 Task: Change the loan type to 15-year fixed.
Action: Mouse moved to (1030, 217)
Screenshot: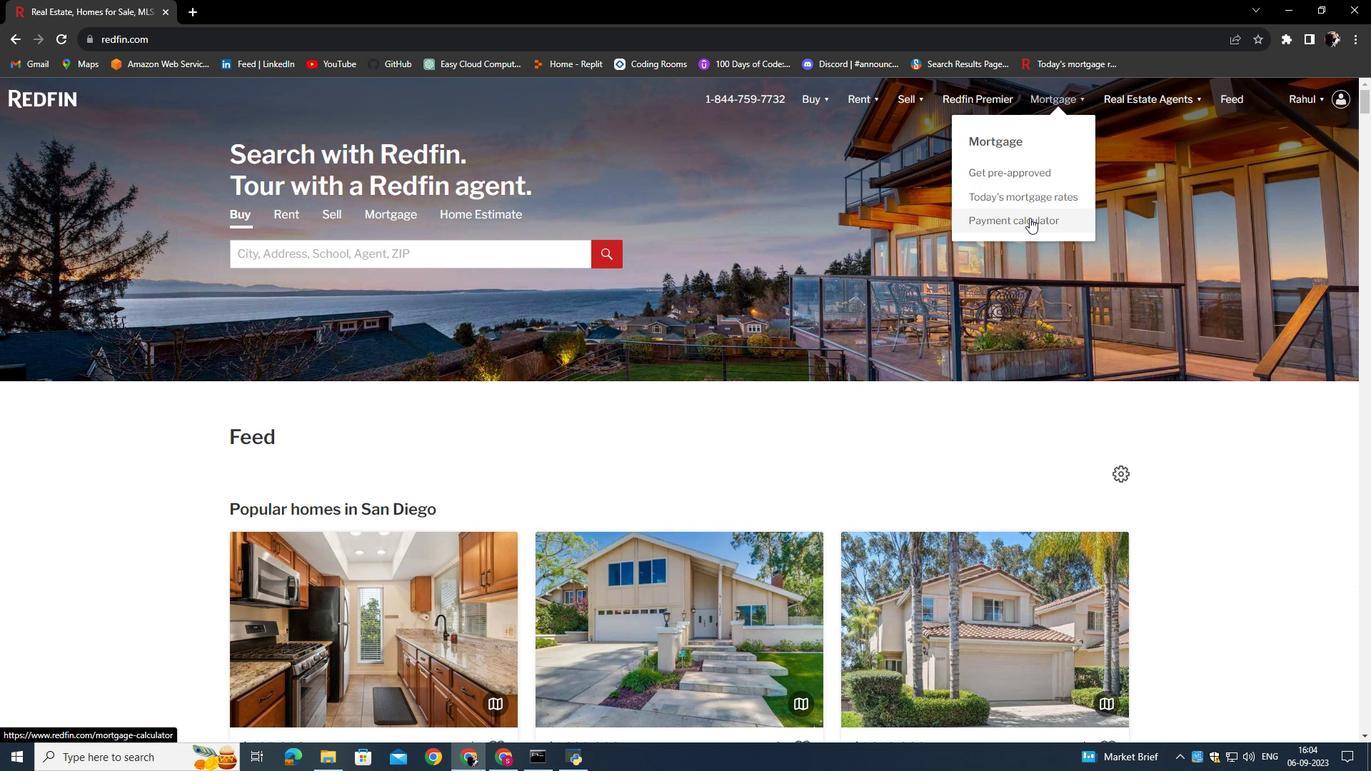 
Action: Mouse pressed left at (1030, 217)
Screenshot: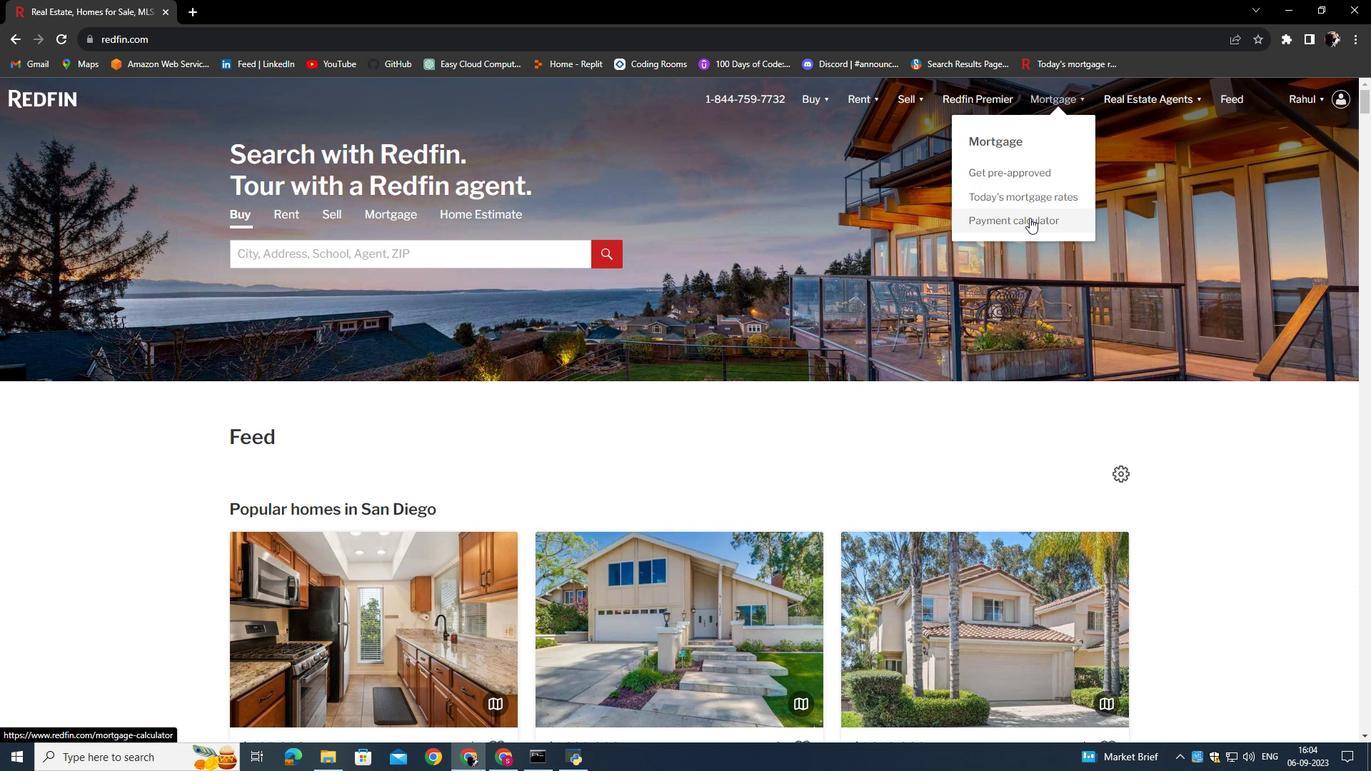 
Action: Mouse moved to (507, 400)
Screenshot: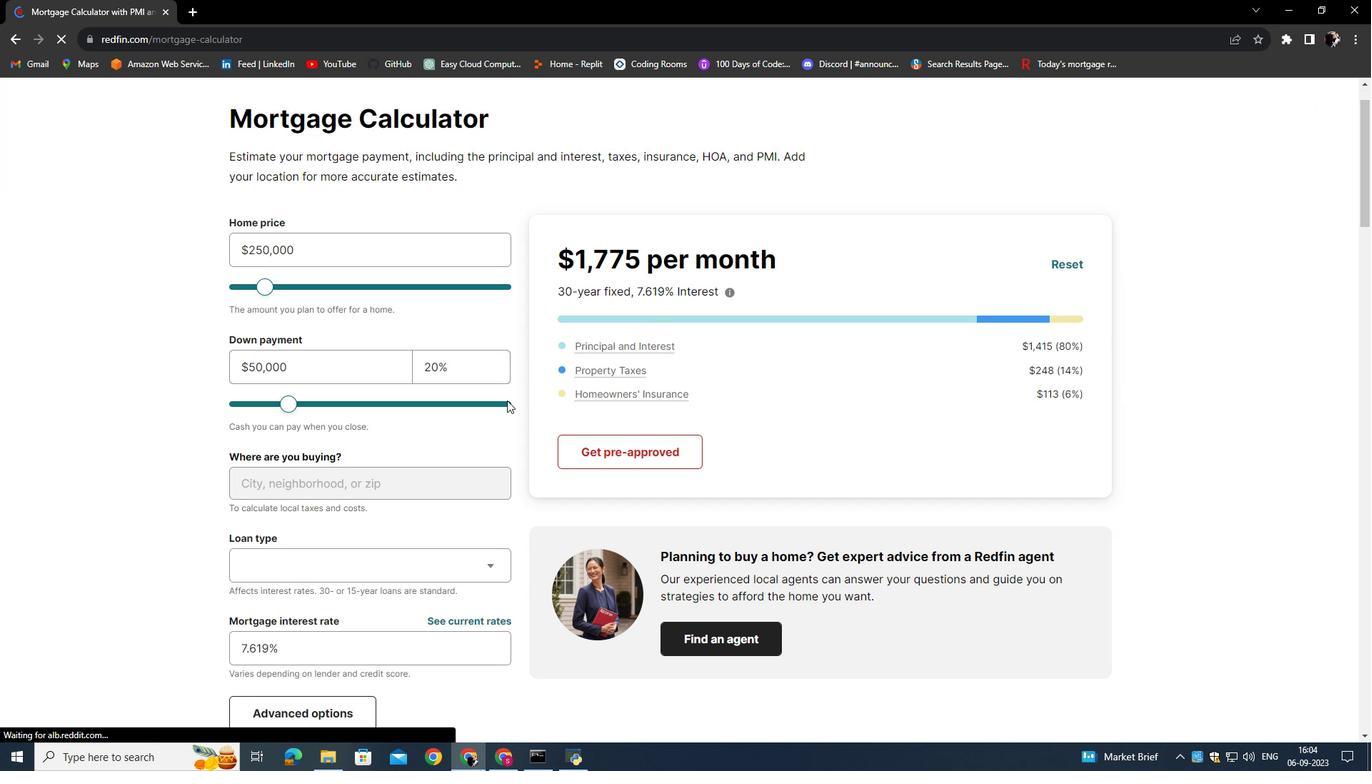 
Action: Mouse scrolled (507, 400) with delta (0, 0)
Screenshot: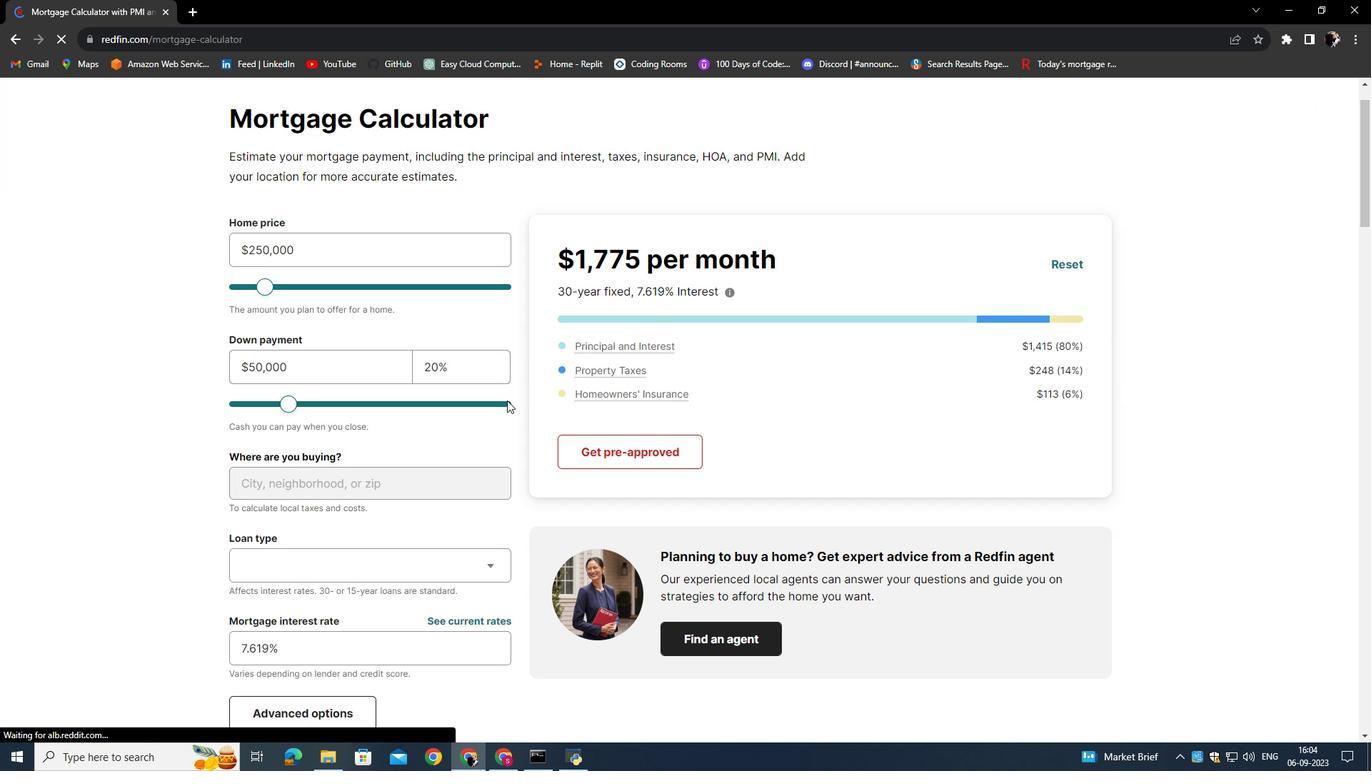 
Action: Mouse scrolled (507, 400) with delta (0, 0)
Screenshot: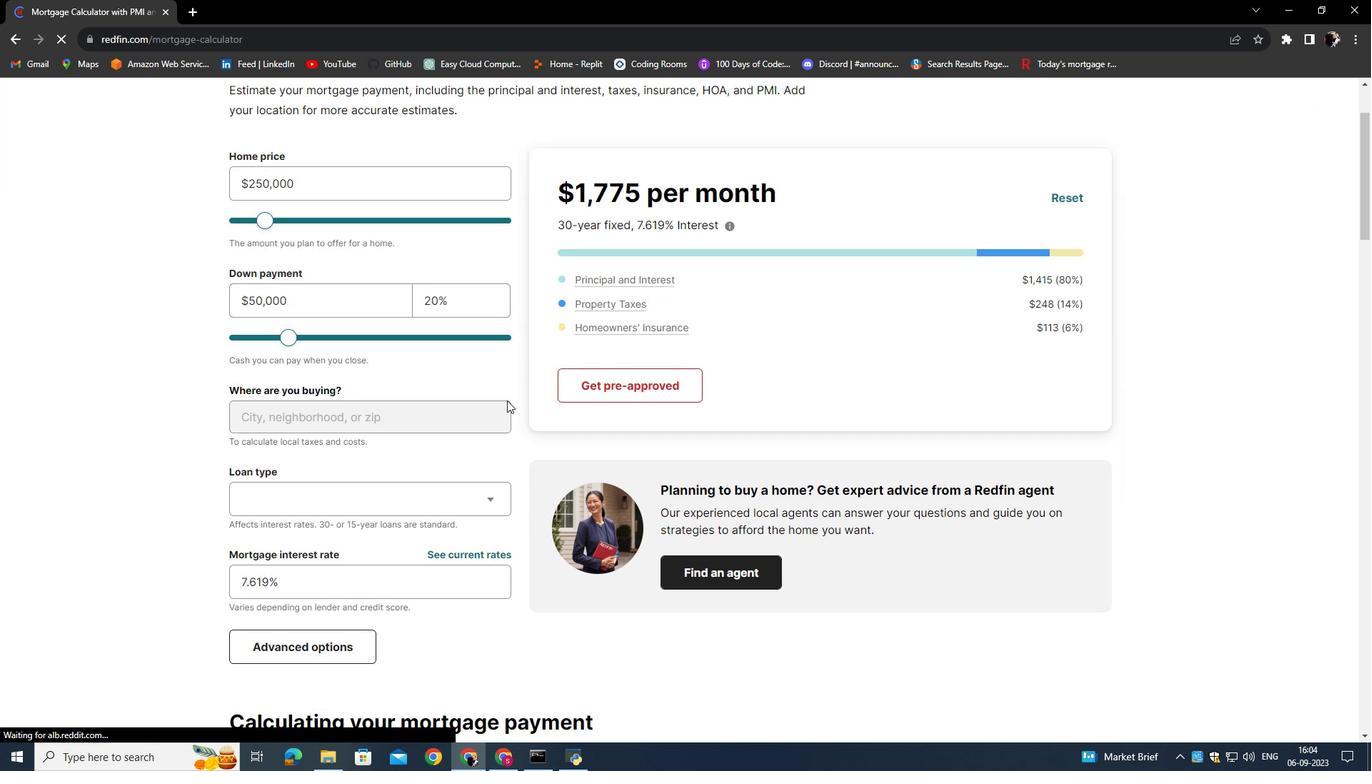 
Action: Mouse scrolled (507, 400) with delta (0, 0)
Screenshot: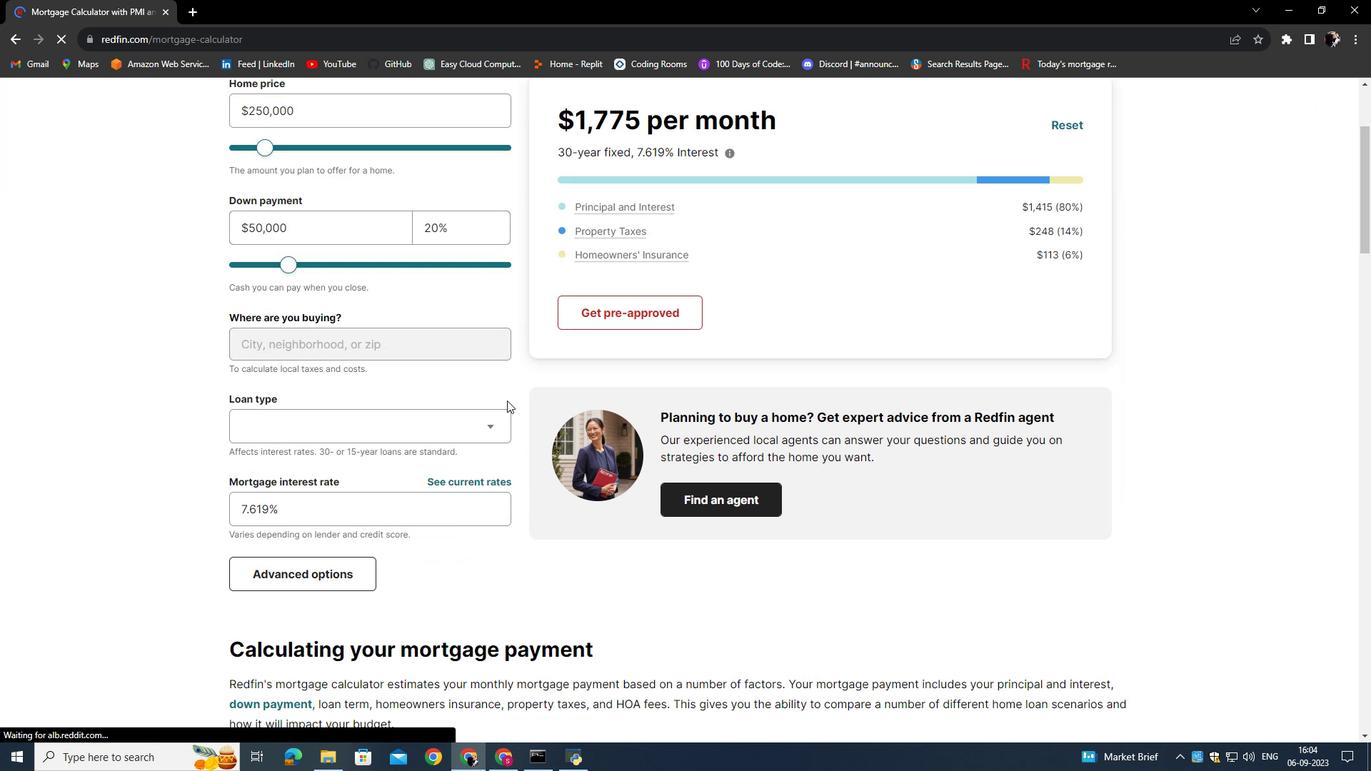 
Action: Mouse scrolled (507, 400) with delta (0, 0)
Screenshot: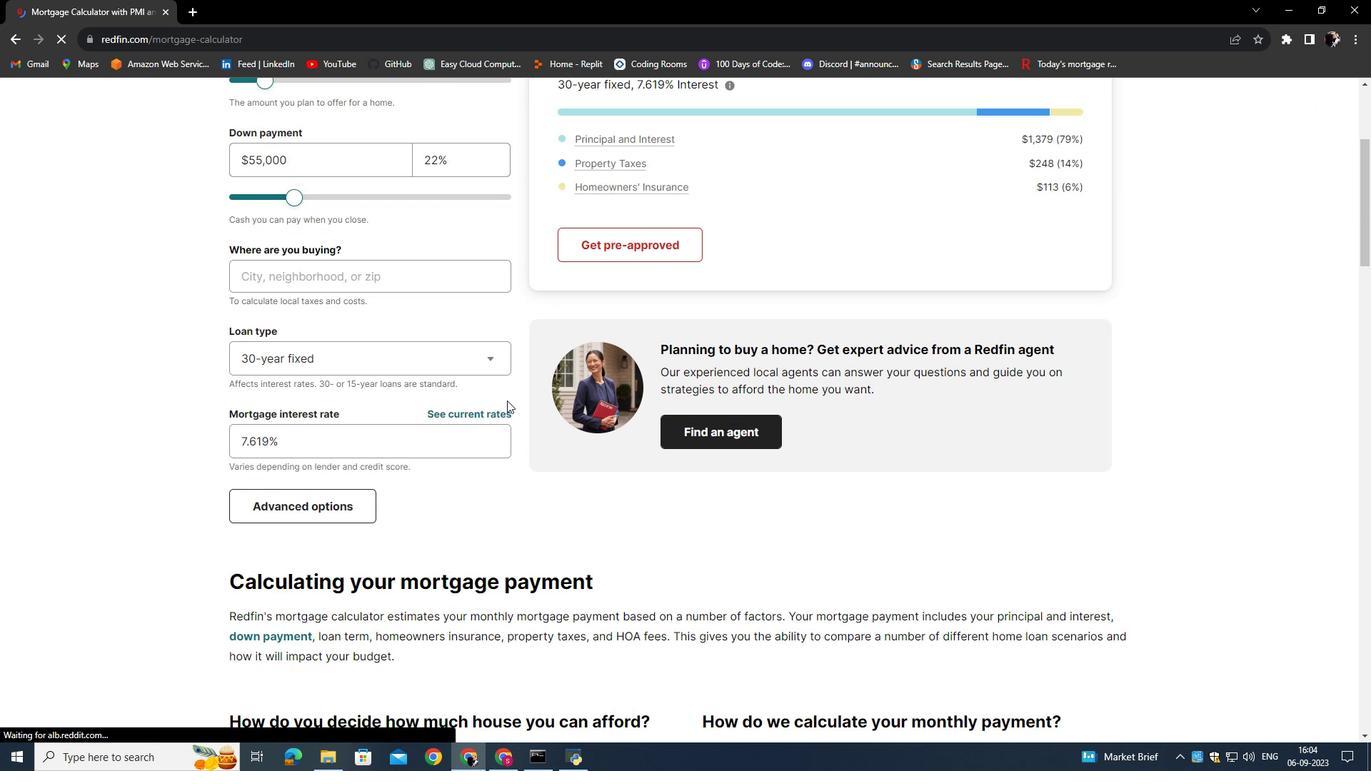 
Action: Mouse moved to (372, 343)
Screenshot: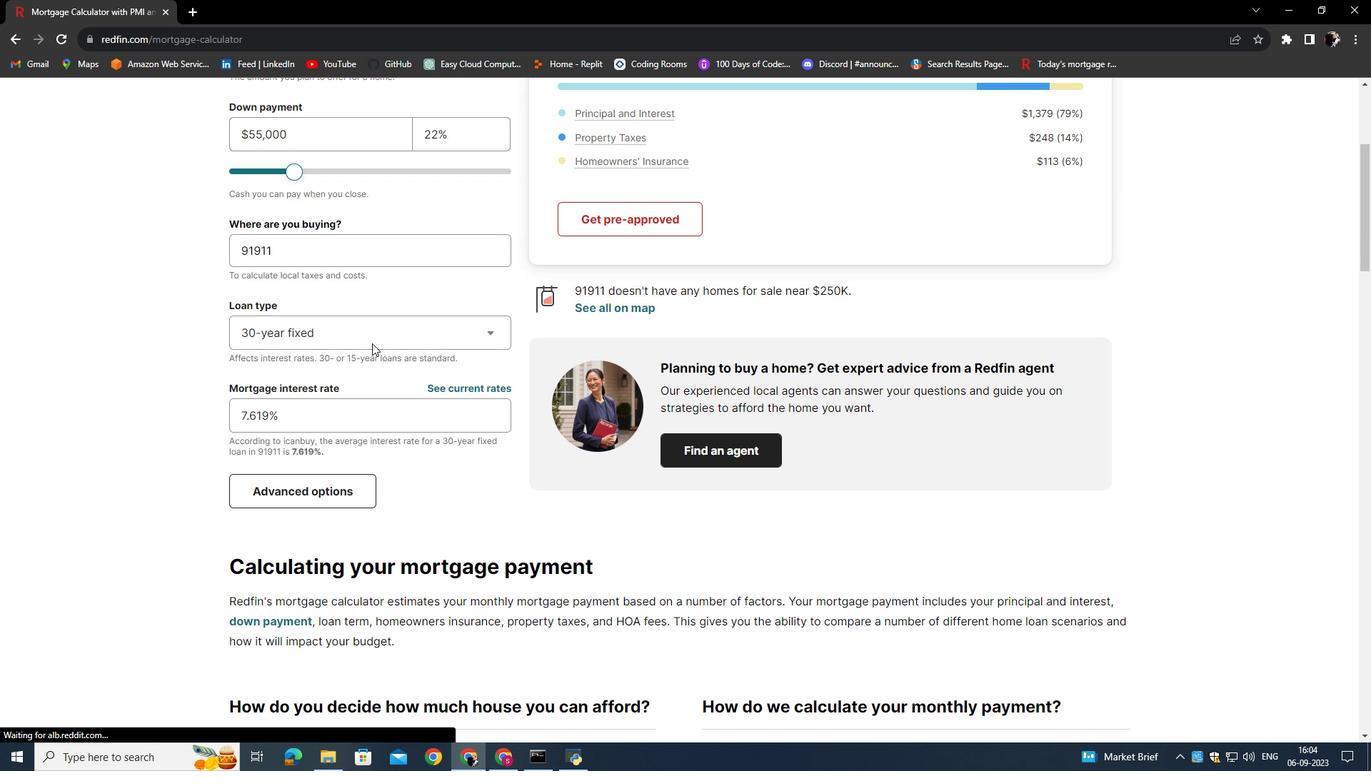 
Action: Mouse pressed left at (372, 343)
Screenshot: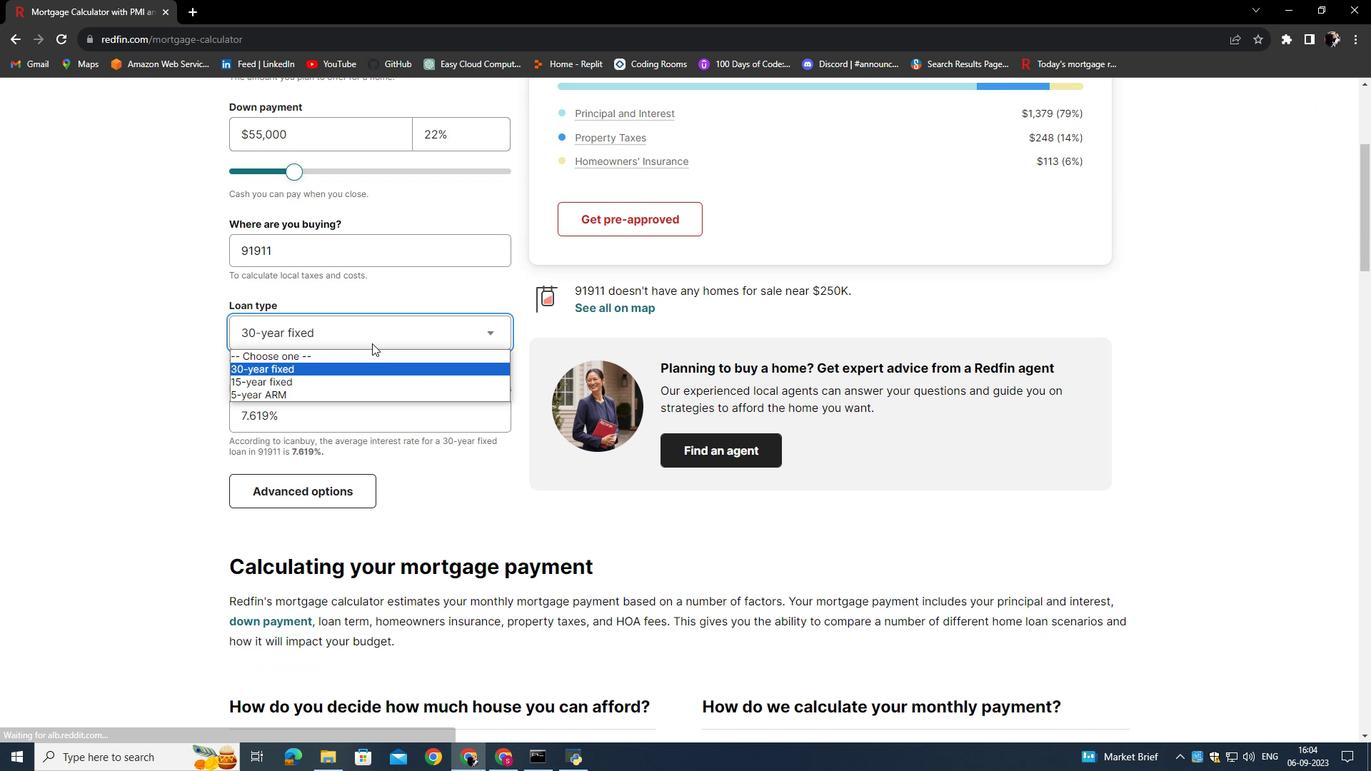 
Action: Mouse moved to (347, 380)
Screenshot: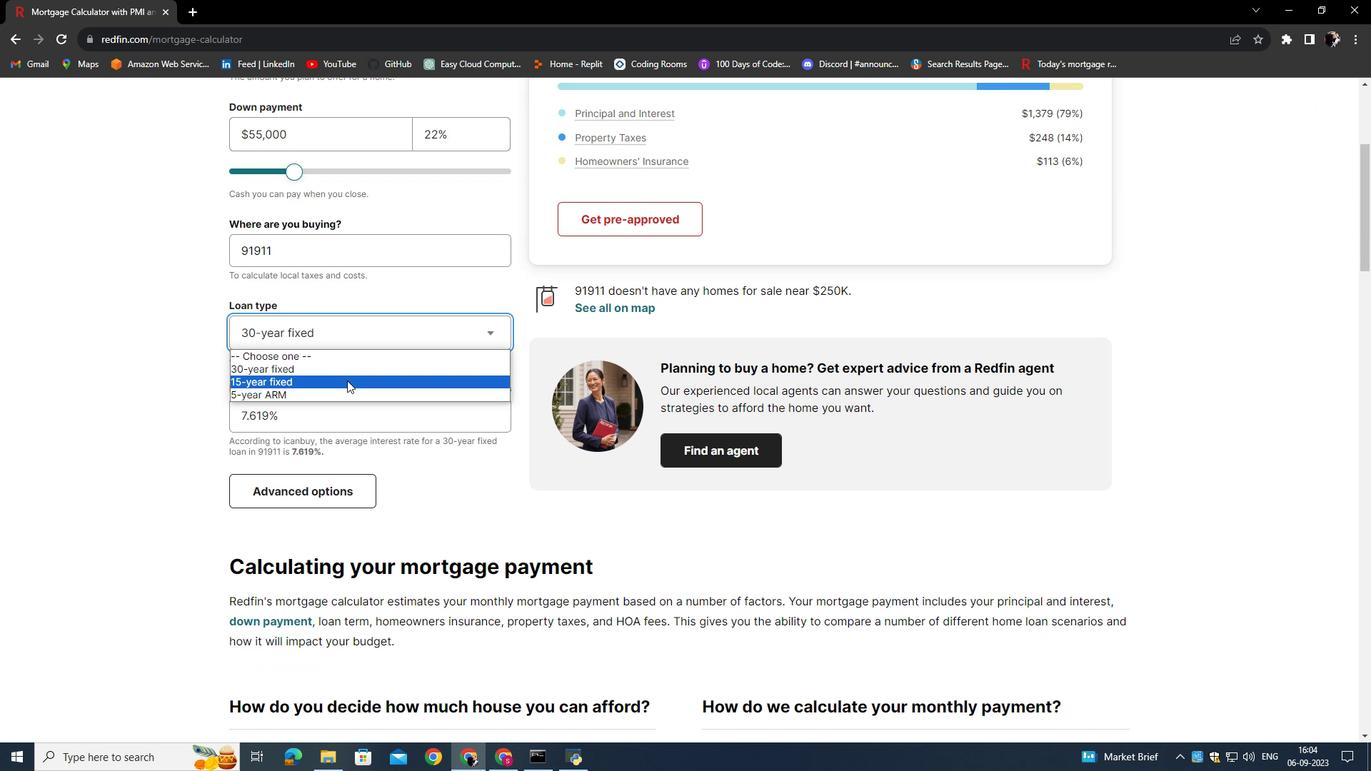 
Action: Mouse pressed left at (347, 380)
Screenshot: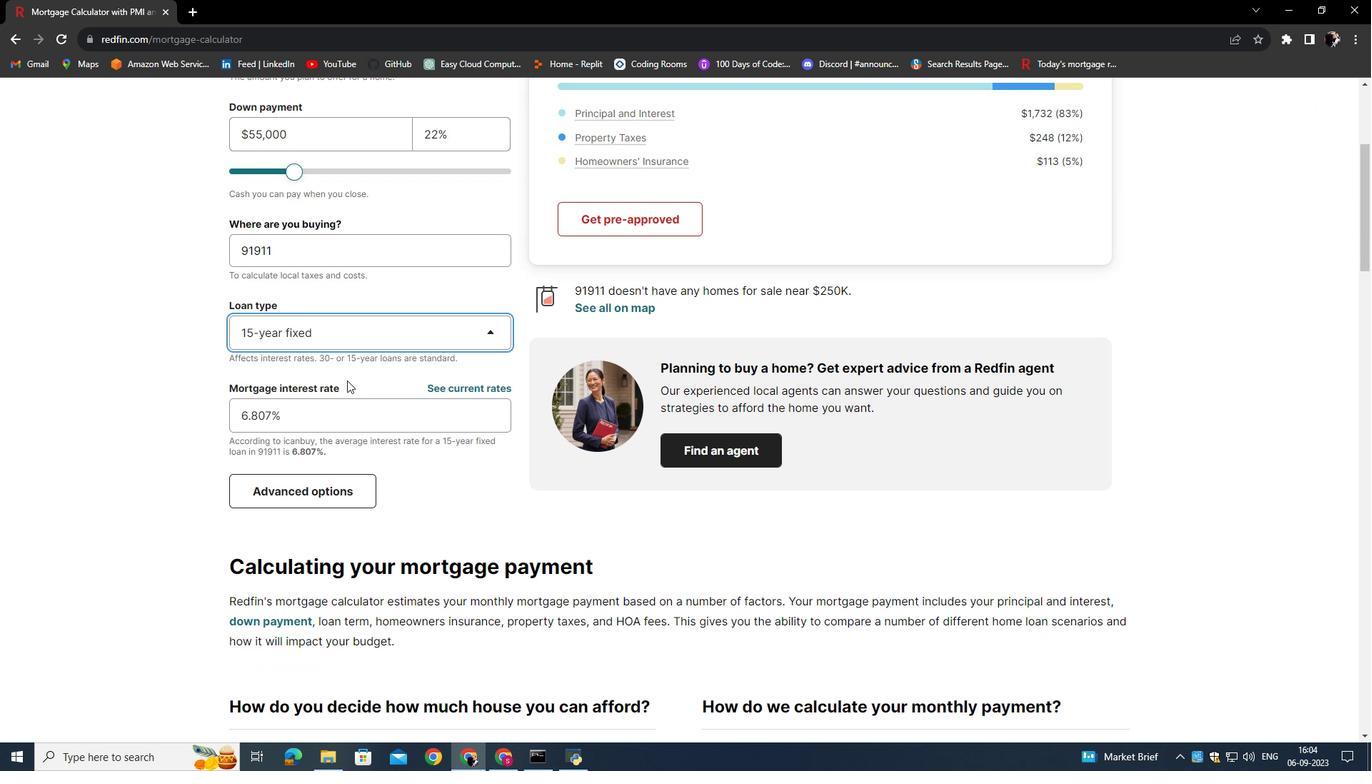
Action: Mouse moved to (468, 508)
Screenshot: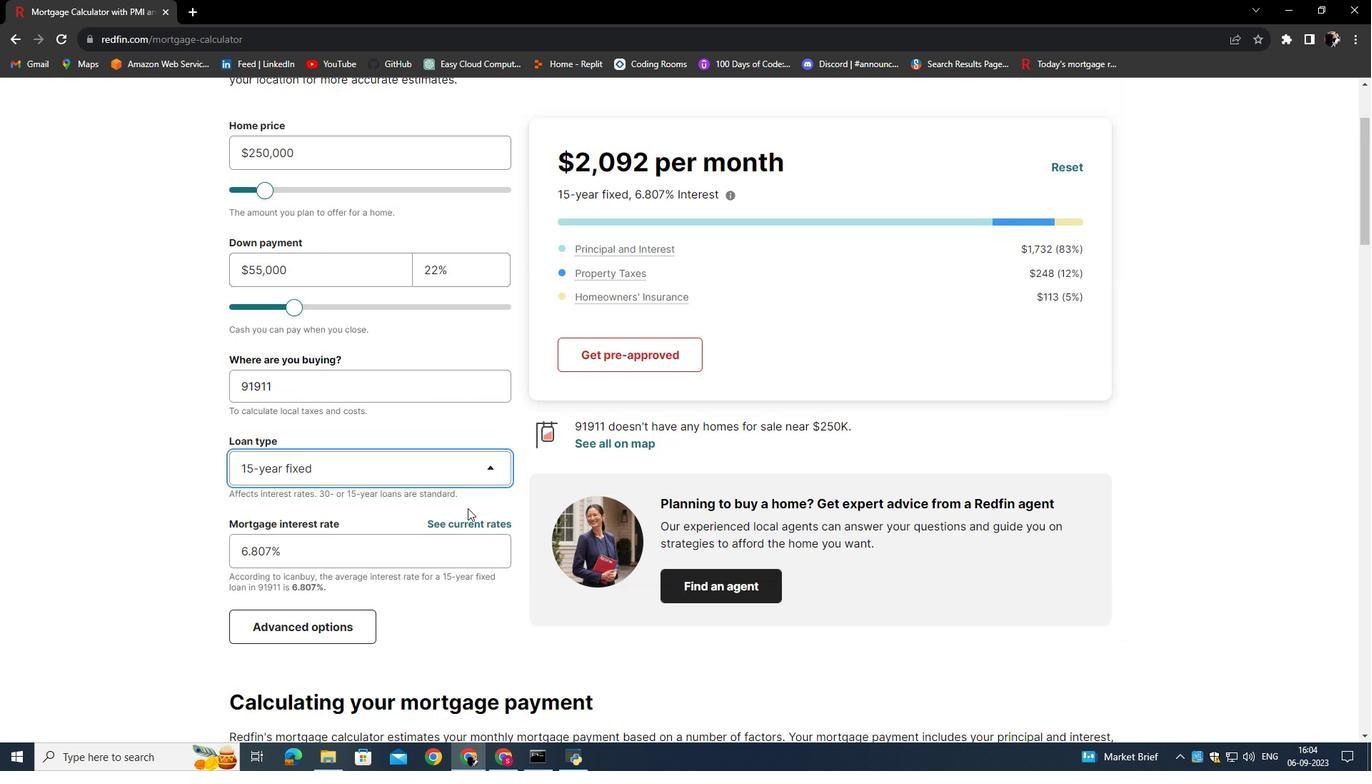 
Action: Mouse scrolled (468, 509) with delta (0, 0)
Screenshot: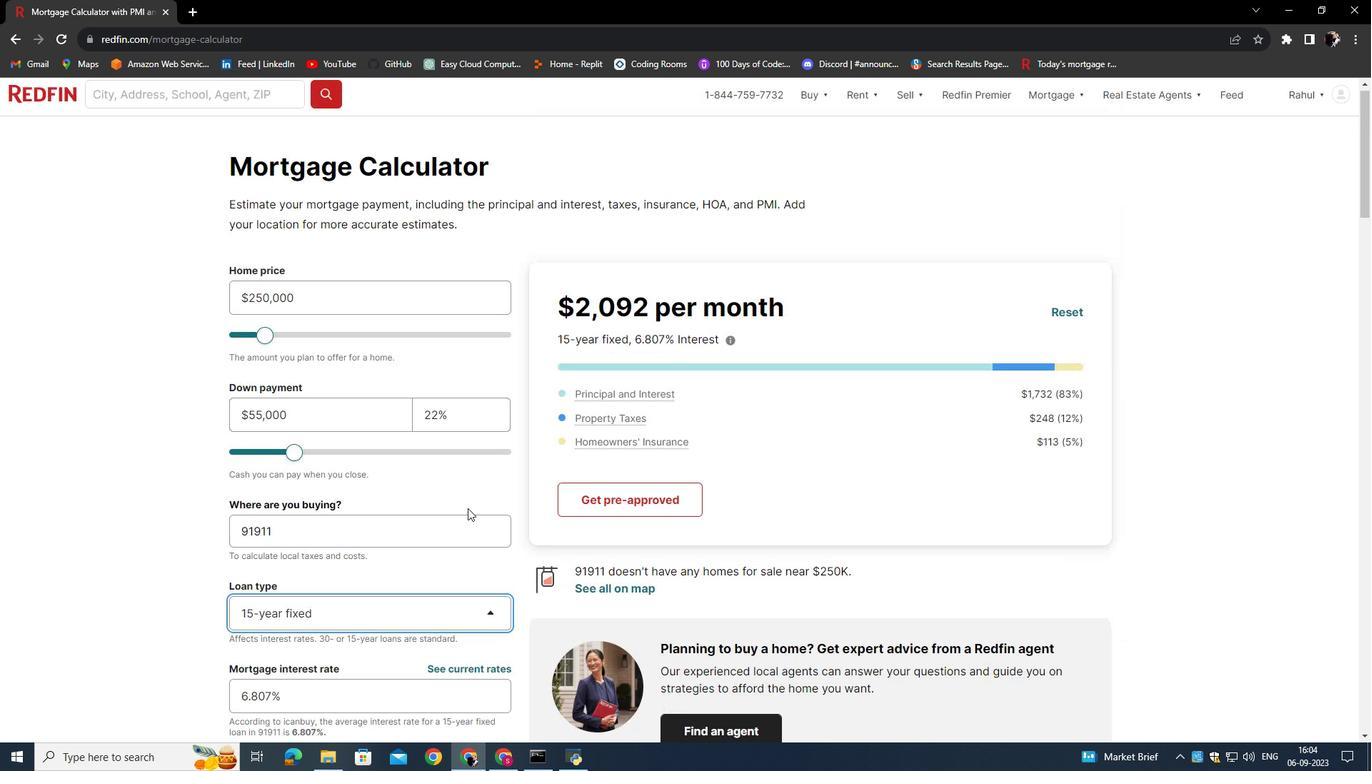 
Action: Mouse scrolled (468, 509) with delta (0, 0)
Screenshot: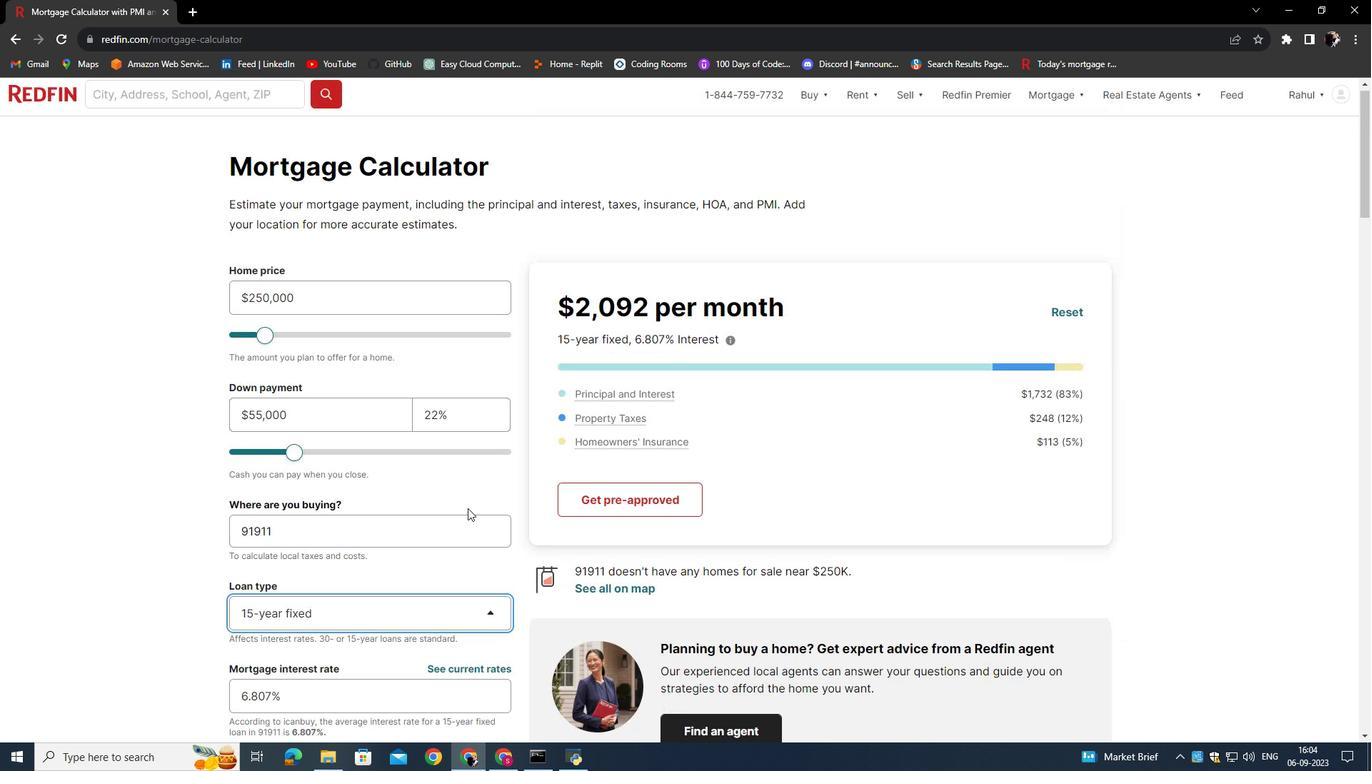
Action: Mouse scrolled (468, 509) with delta (0, 0)
Screenshot: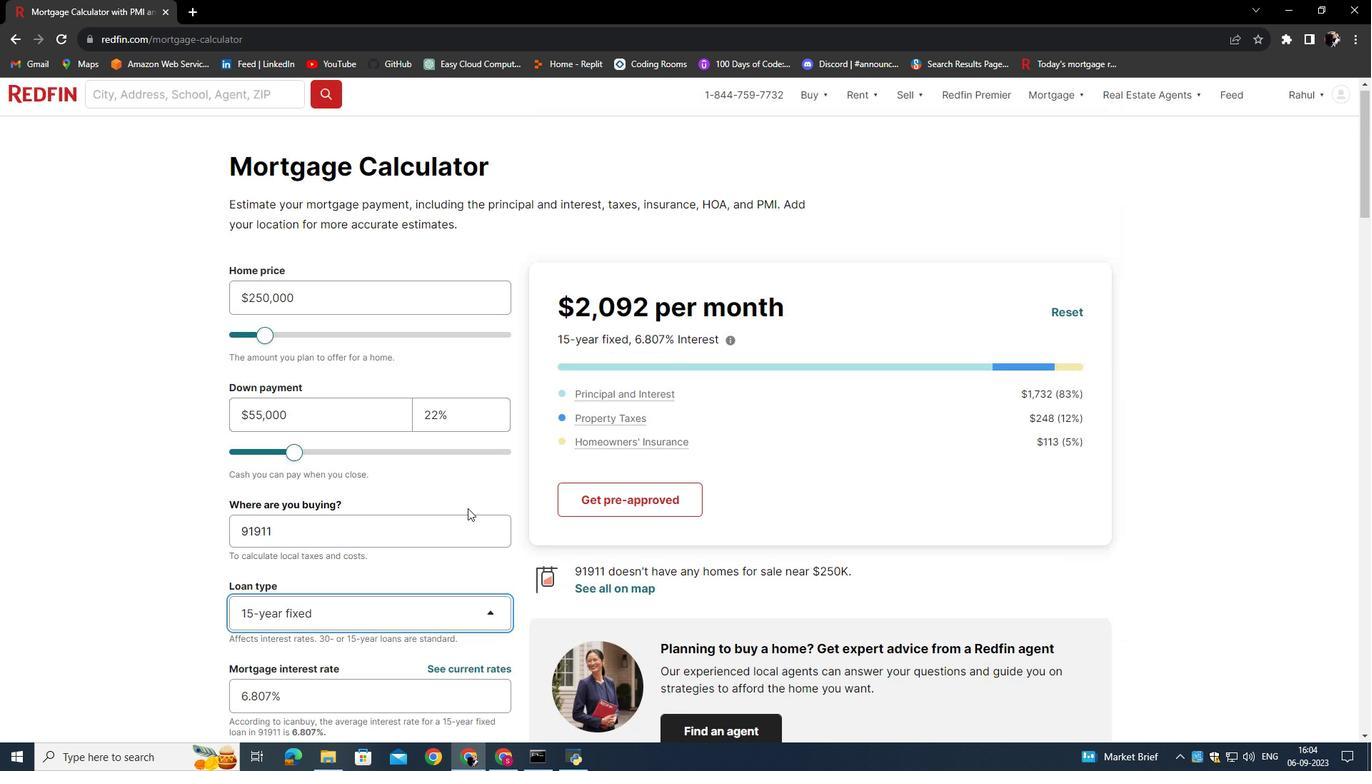 
Action: Mouse scrolled (468, 509) with delta (0, 0)
Screenshot: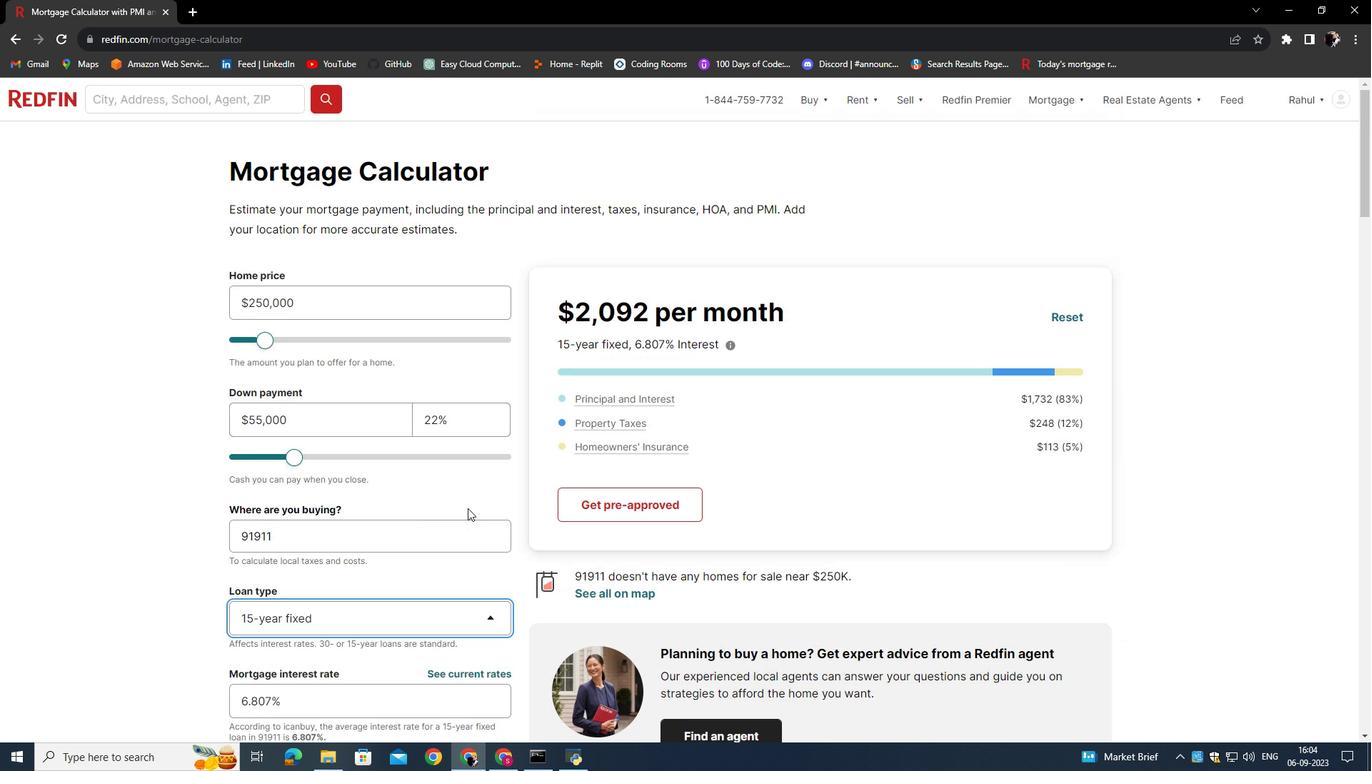 
Action: Mouse scrolled (468, 509) with delta (0, 0)
Screenshot: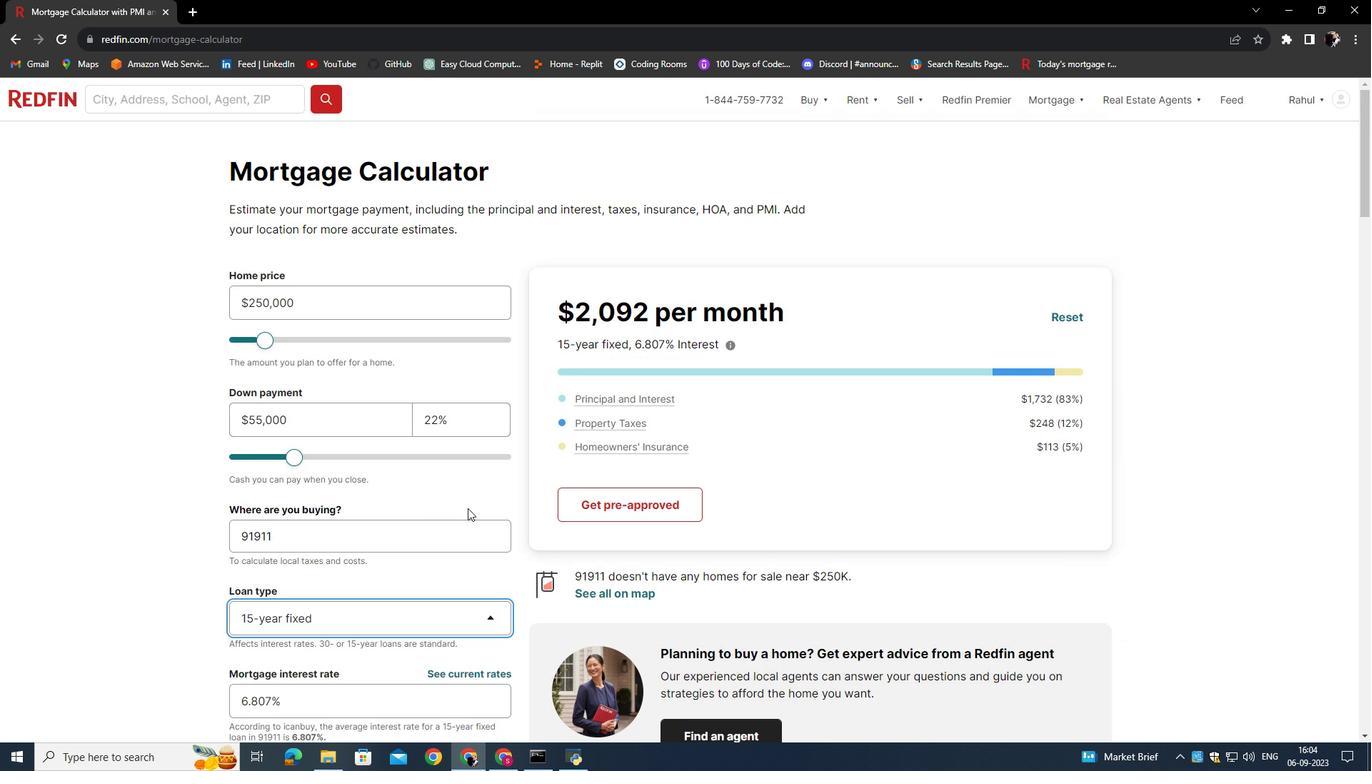 
Action: Mouse scrolled (468, 509) with delta (0, 0)
Screenshot: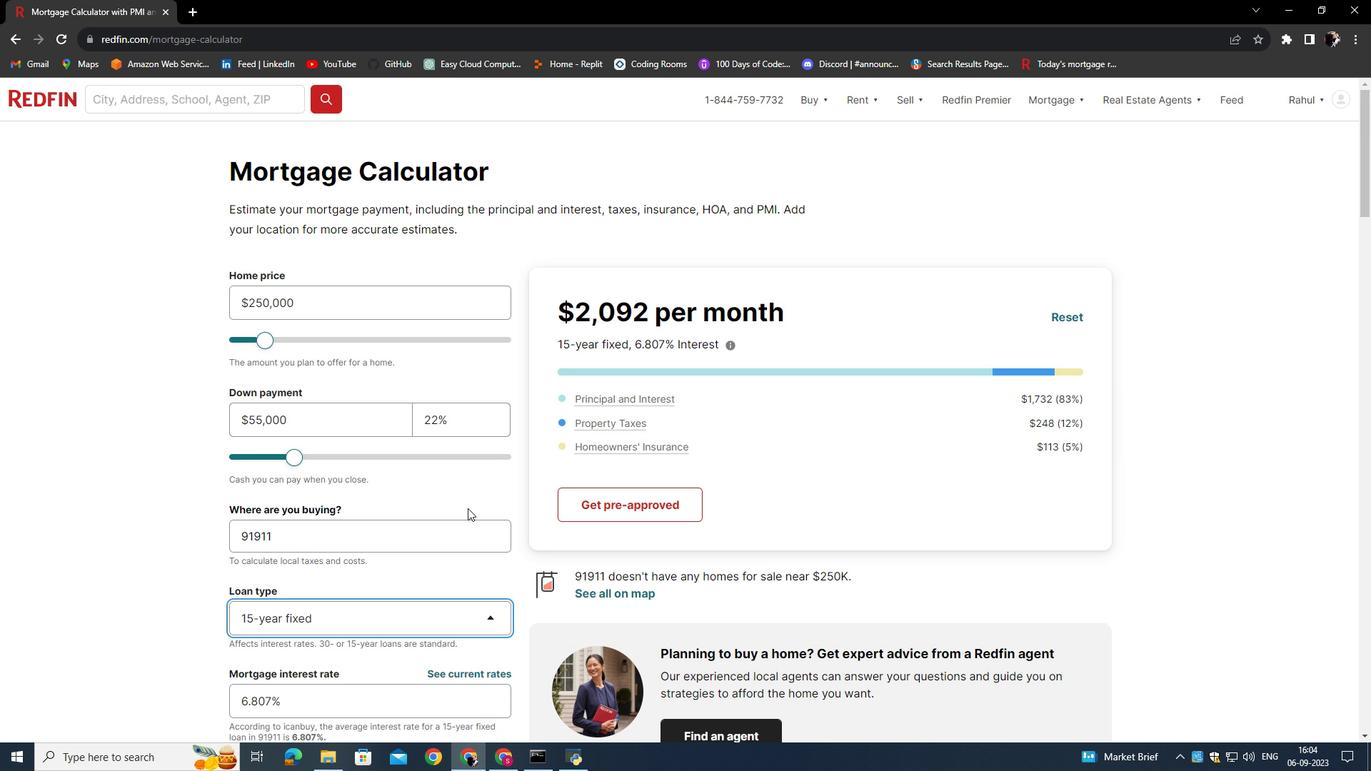 
